 Task: Toggle the panel.
Action: Mouse moved to (143, 14)
Screenshot: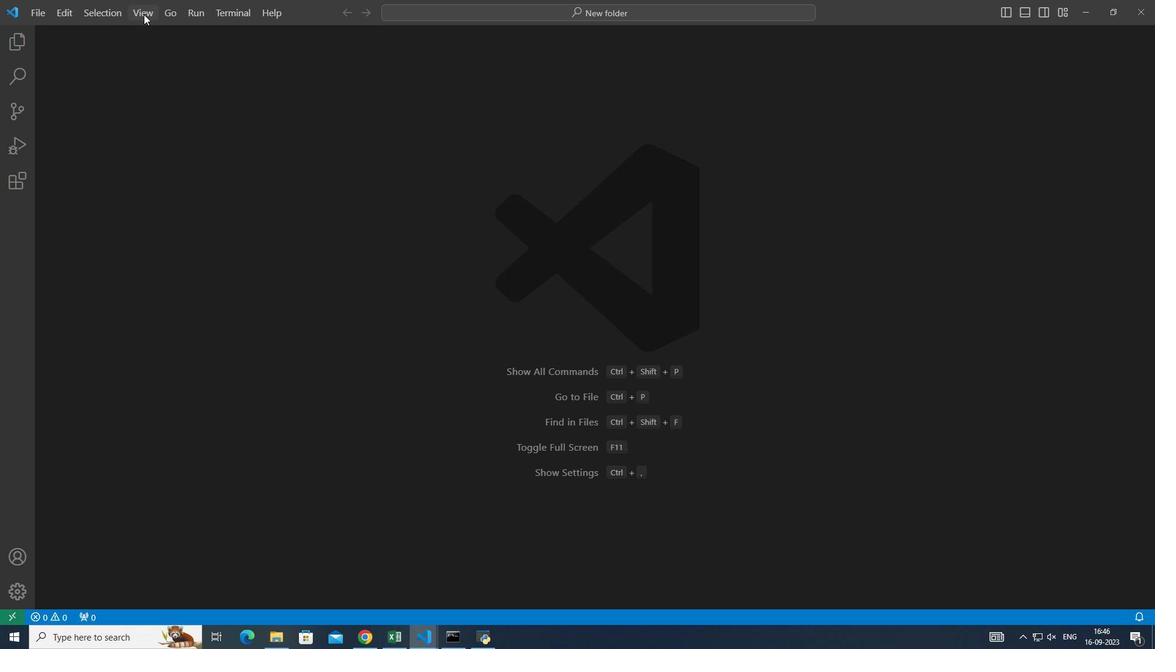 
Action: Mouse pressed left at (143, 14)
Screenshot: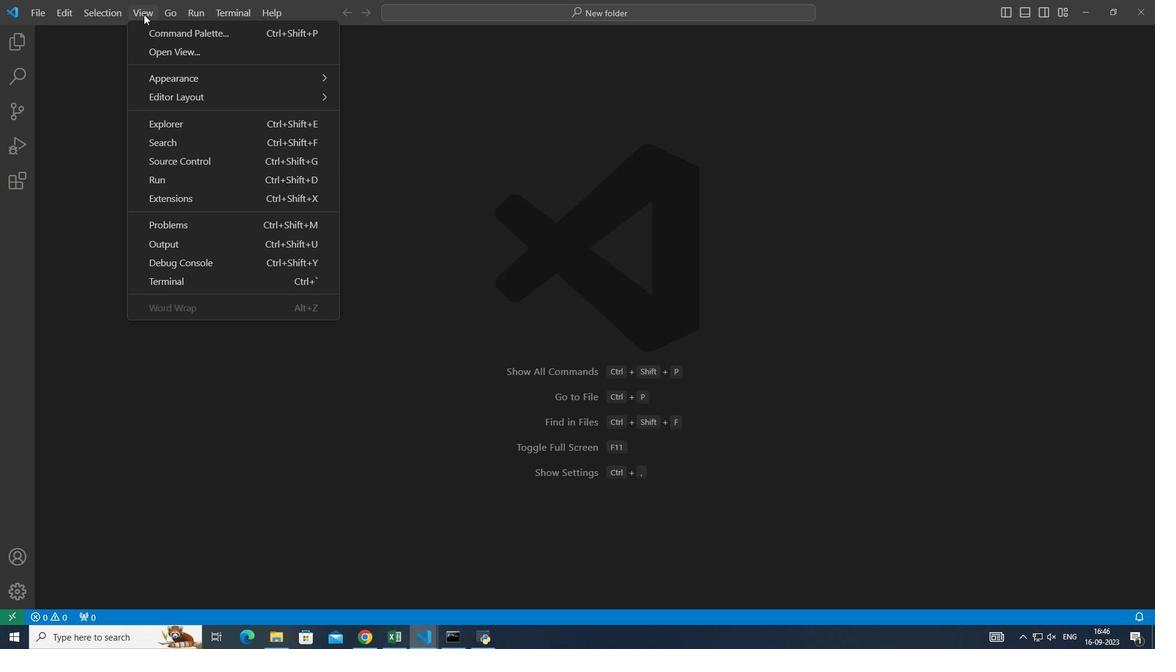 
Action: Mouse moved to (391, 236)
Screenshot: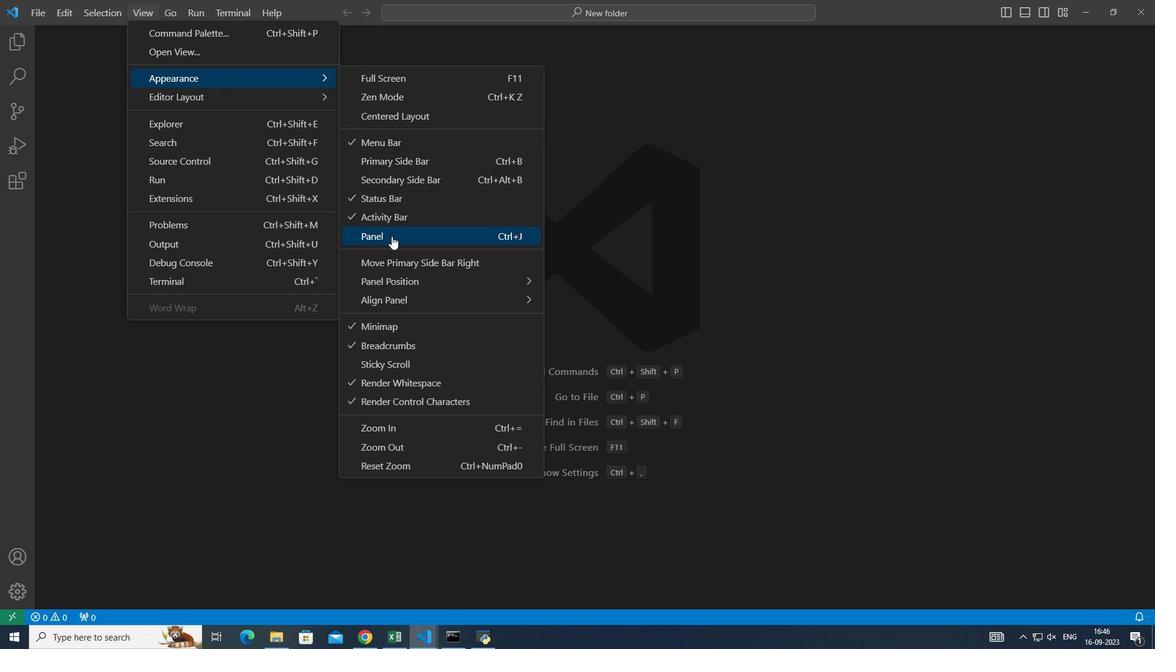 
Action: Mouse pressed left at (391, 236)
Screenshot: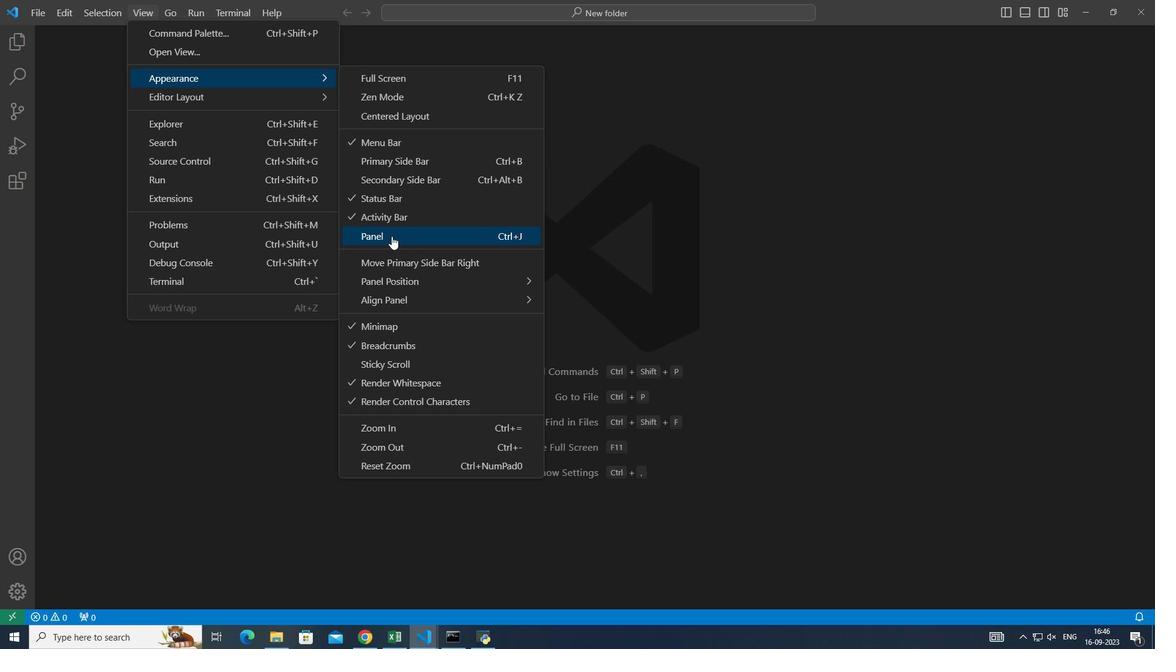 
Action: Mouse moved to (457, 474)
Screenshot: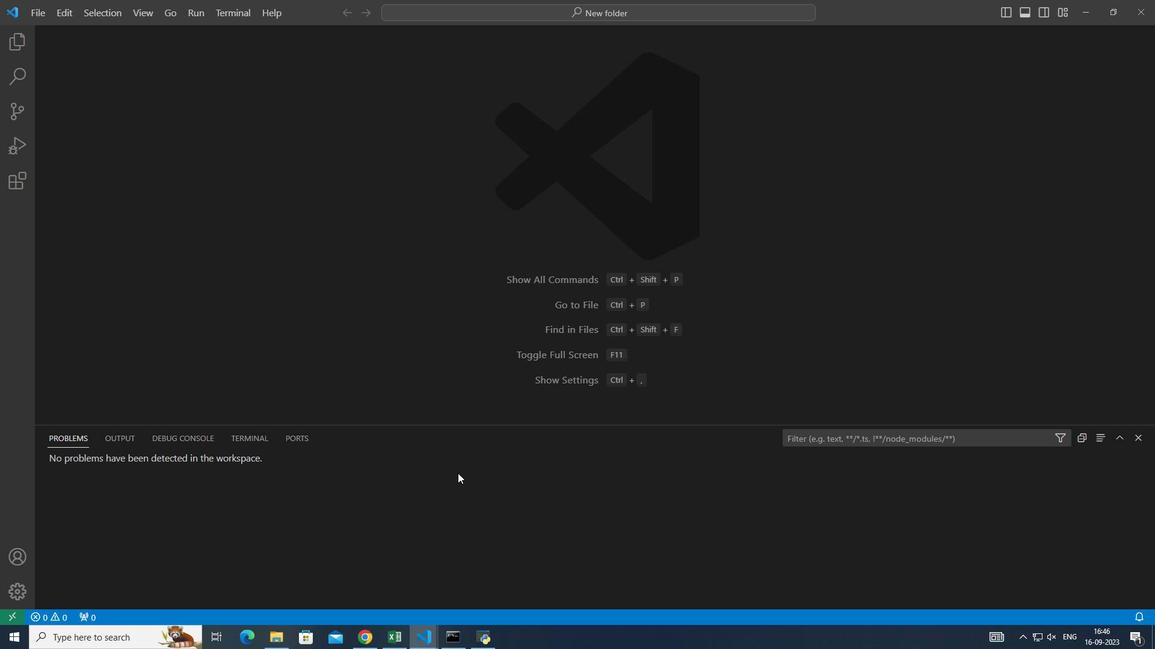 
